 Task: Rotate down the text.
Action: Mouse moved to (10, 168)
Screenshot: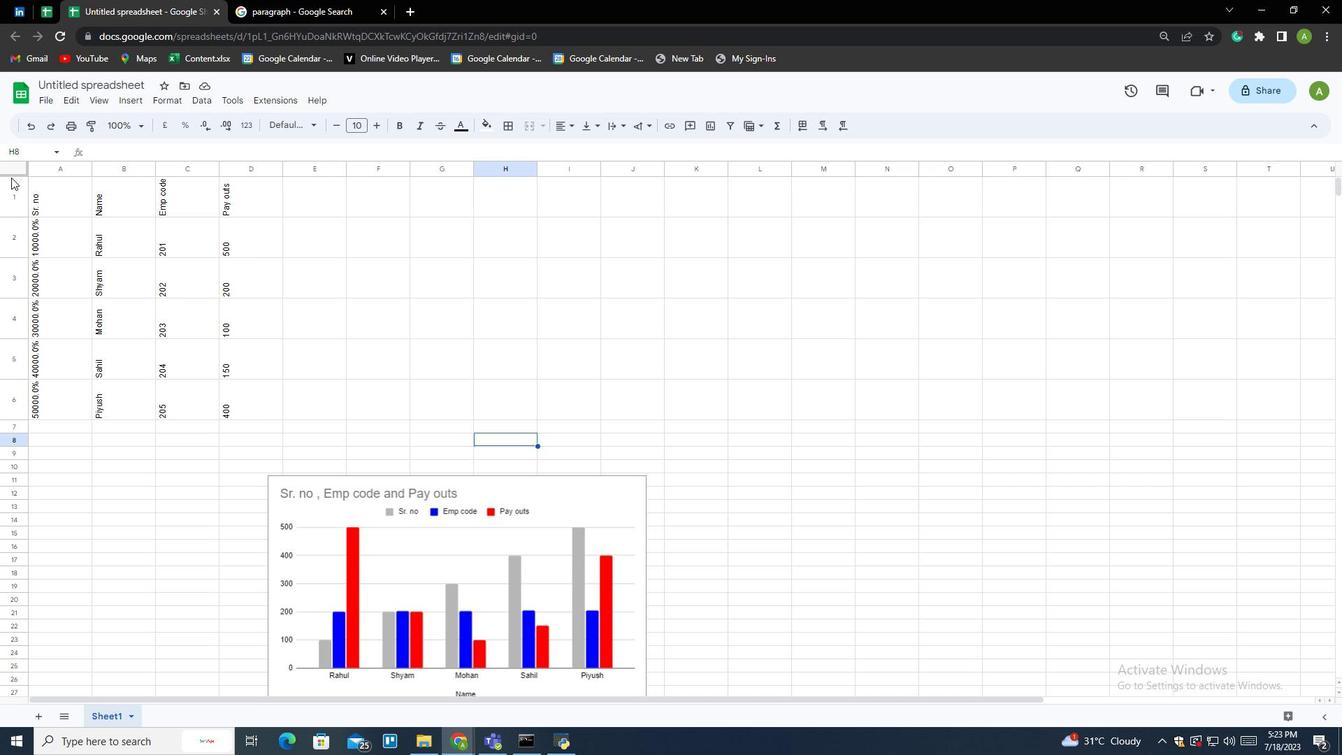 
Action: Mouse pressed left at (10, 168)
Screenshot: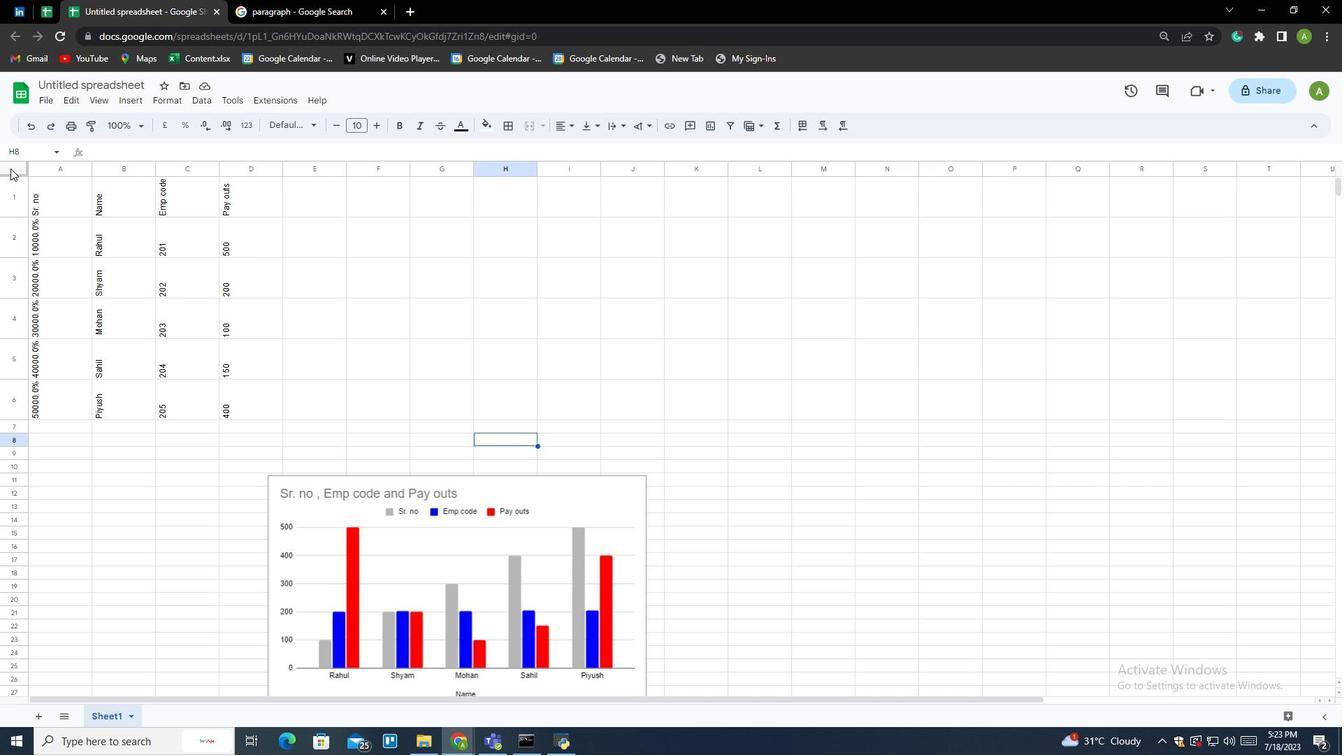 
Action: Mouse moved to (162, 100)
Screenshot: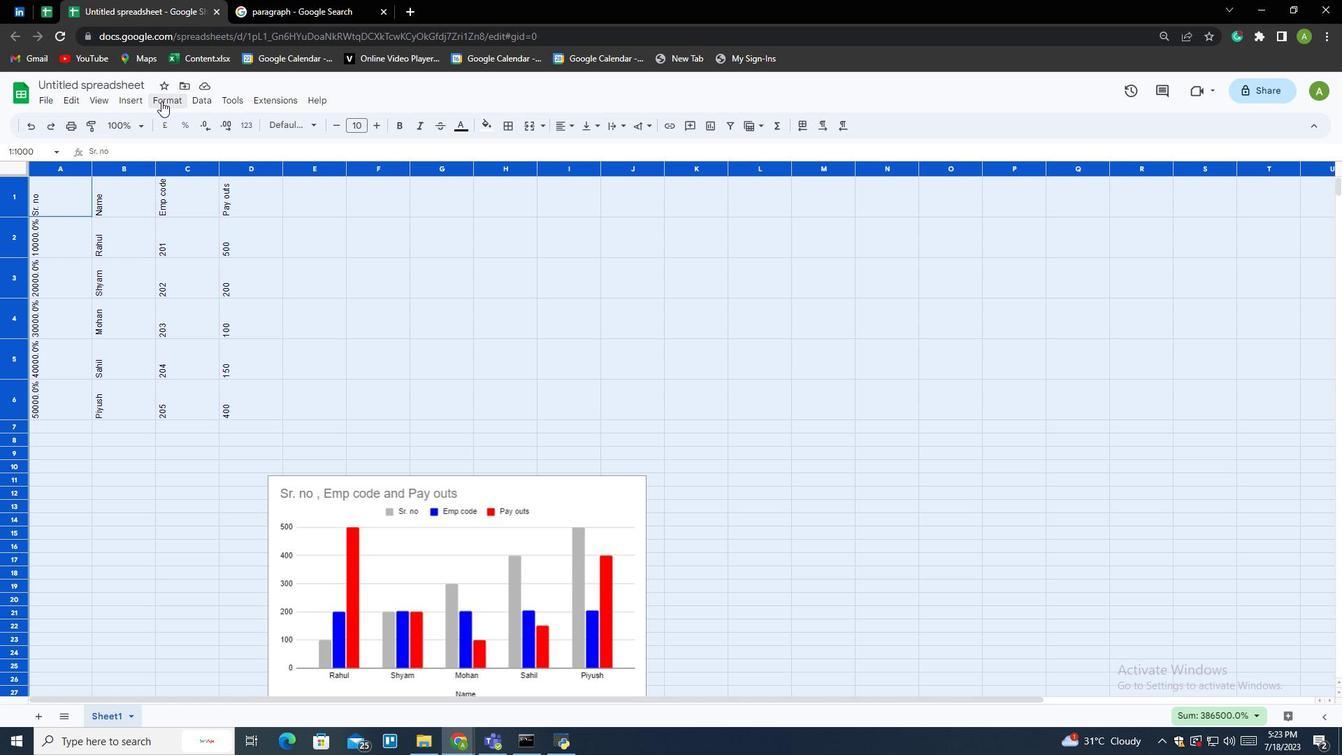 
Action: Mouse pressed left at (162, 100)
Screenshot: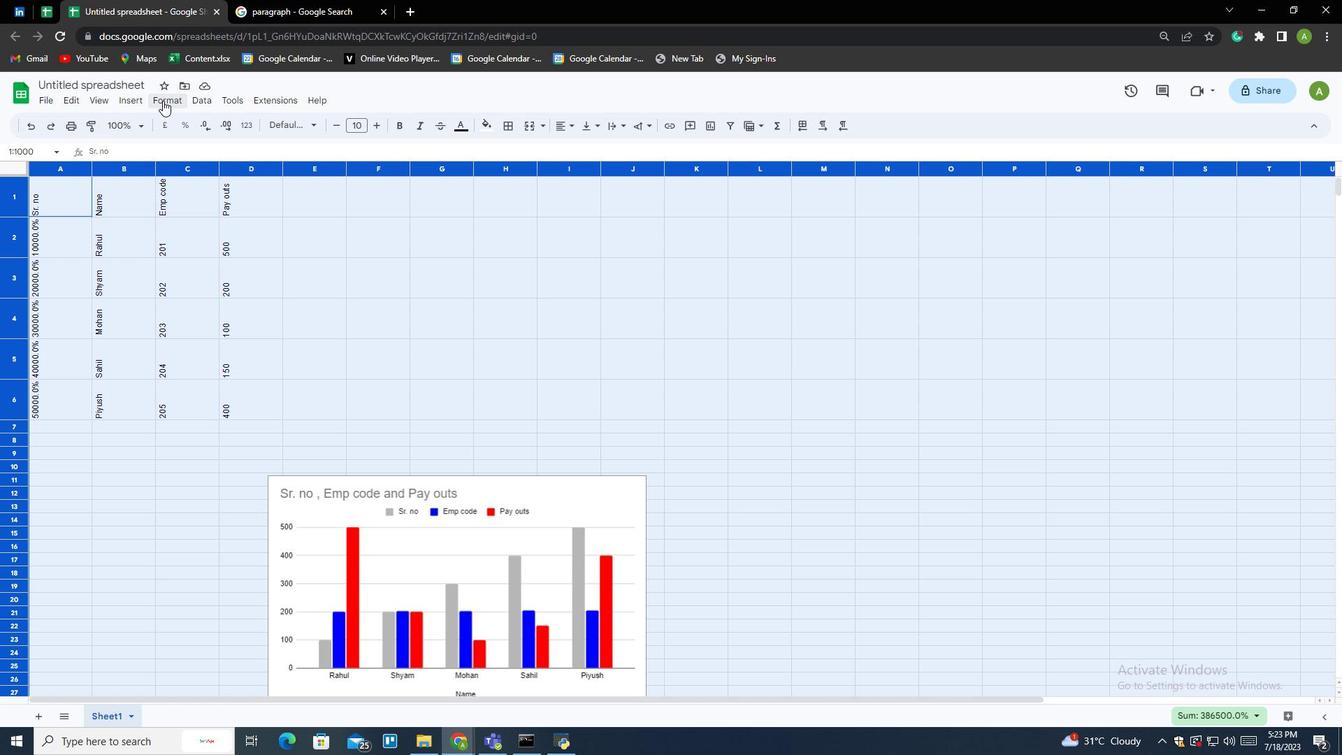 
Action: Mouse moved to (193, 260)
Screenshot: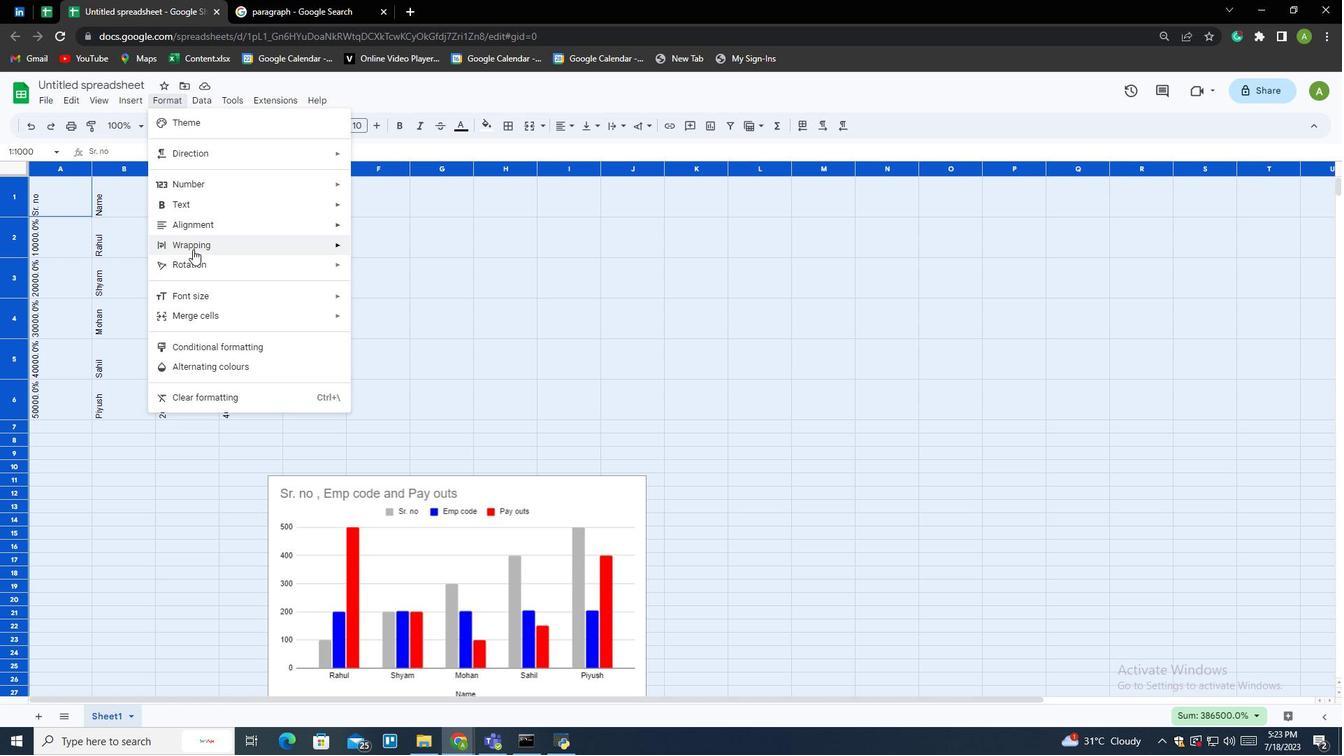 
Action: Mouse pressed left at (193, 260)
Screenshot: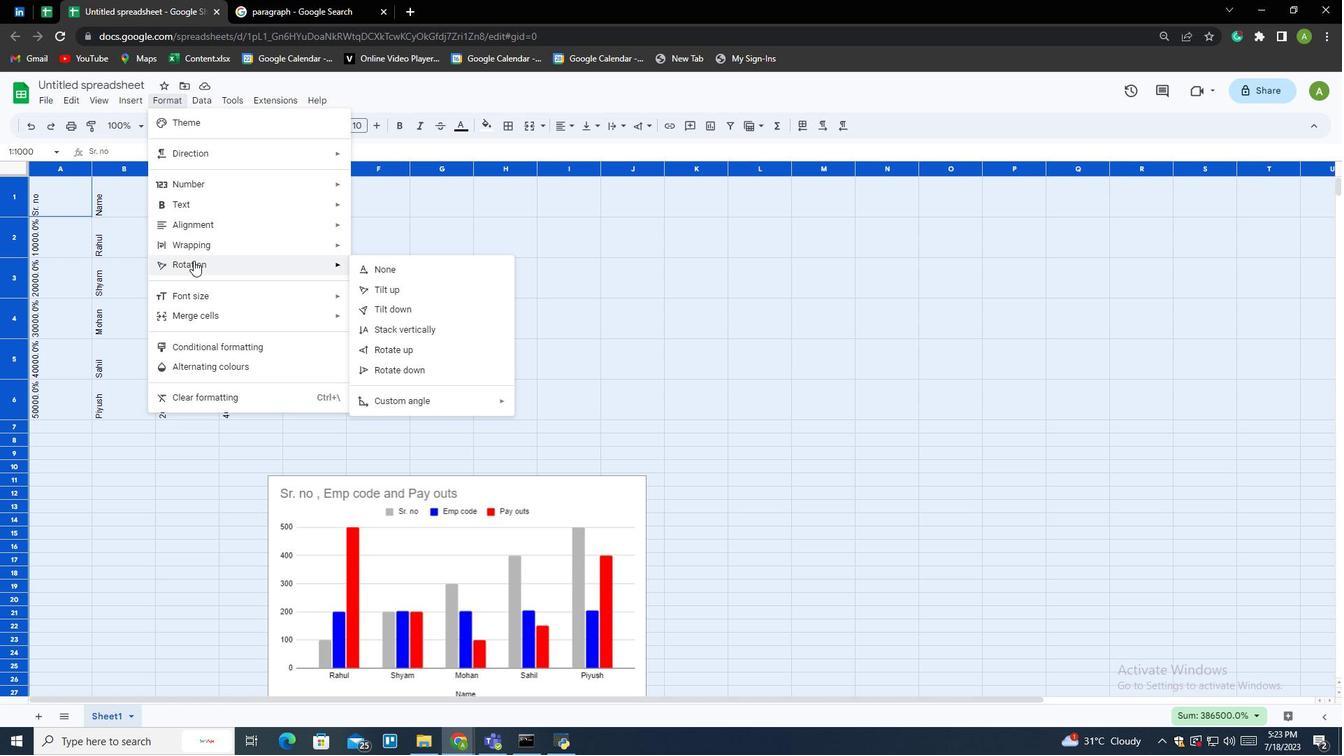 
Action: Mouse moved to (411, 371)
Screenshot: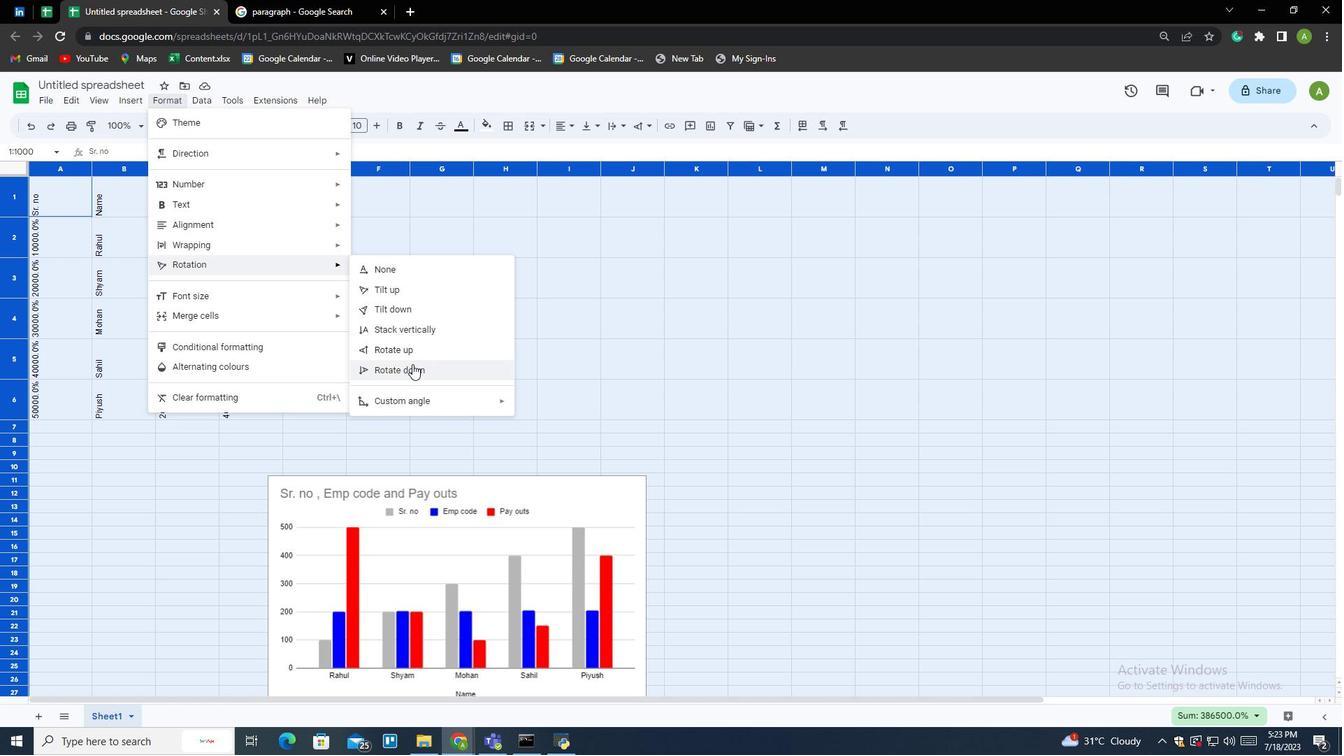
Action: Mouse pressed left at (411, 371)
Screenshot: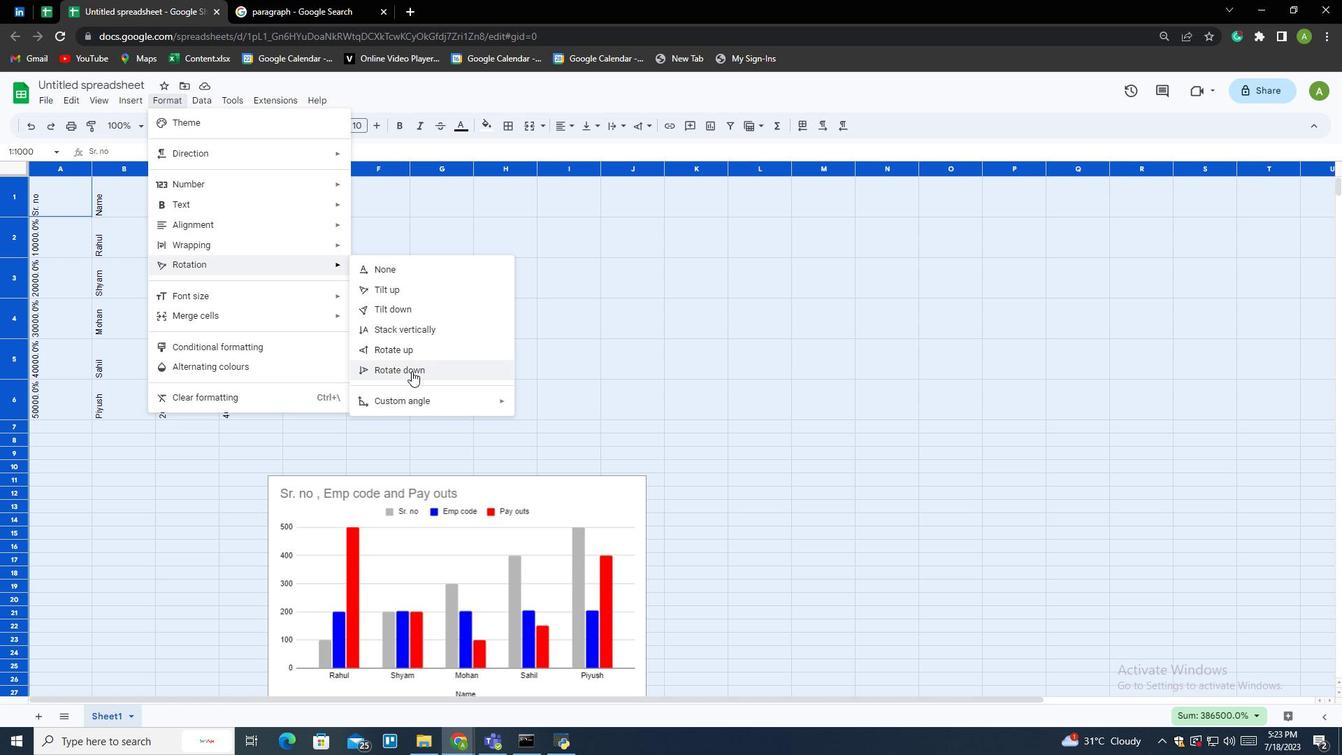 
Action: Mouse moved to (362, 418)
Screenshot: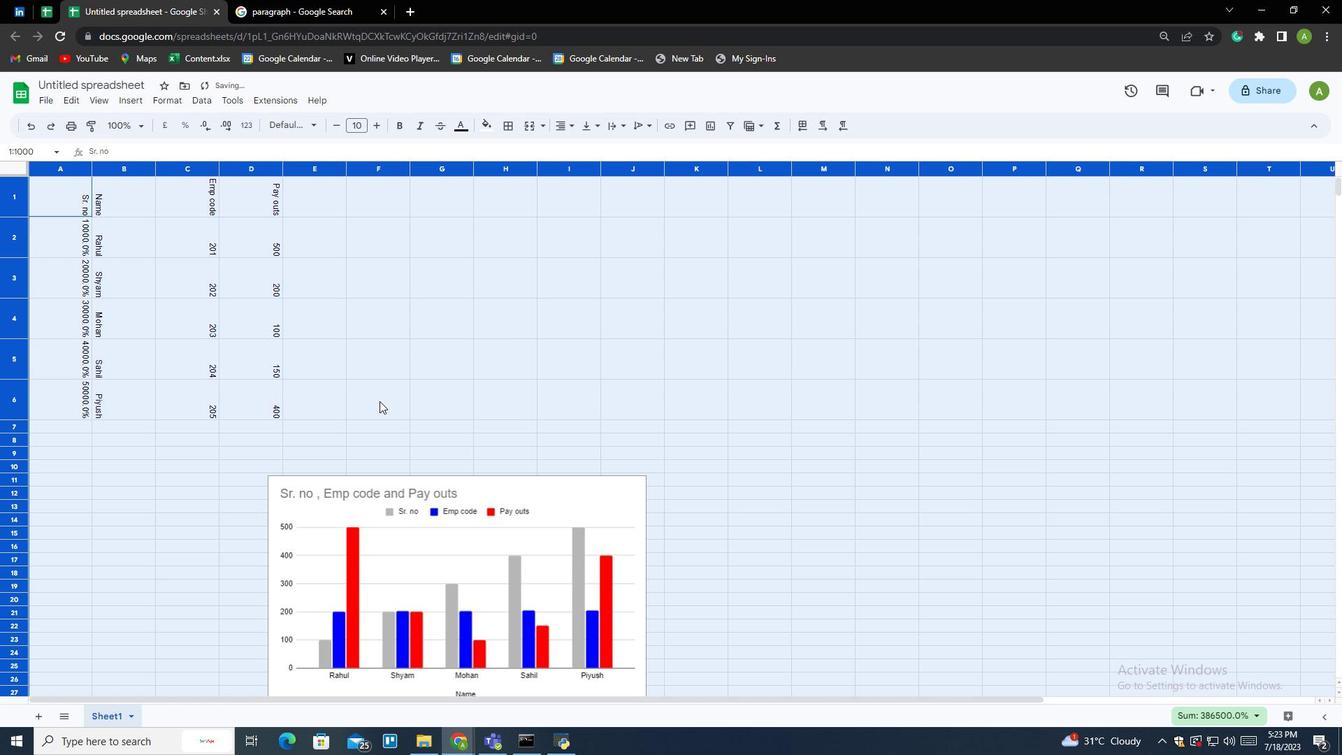 
